 Task: Add the task  Integrate website with a new customer feedback management system to the section Mission Impossible in the project BroaderVisionary and add a Due Date to the respective task as 2024/02/06
Action: Mouse moved to (428, 406)
Screenshot: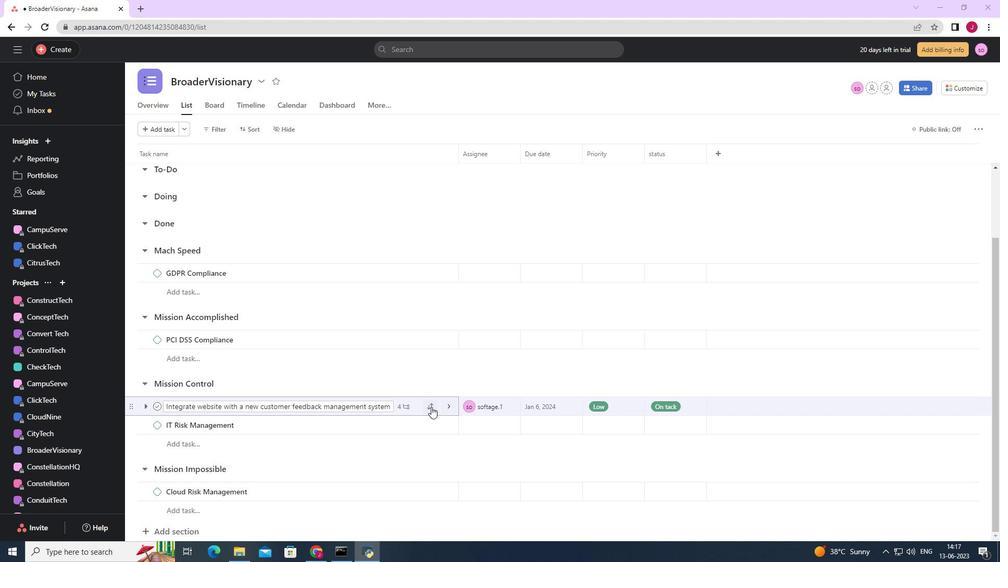 
Action: Mouse pressed left at (428, 406)
Screenshot: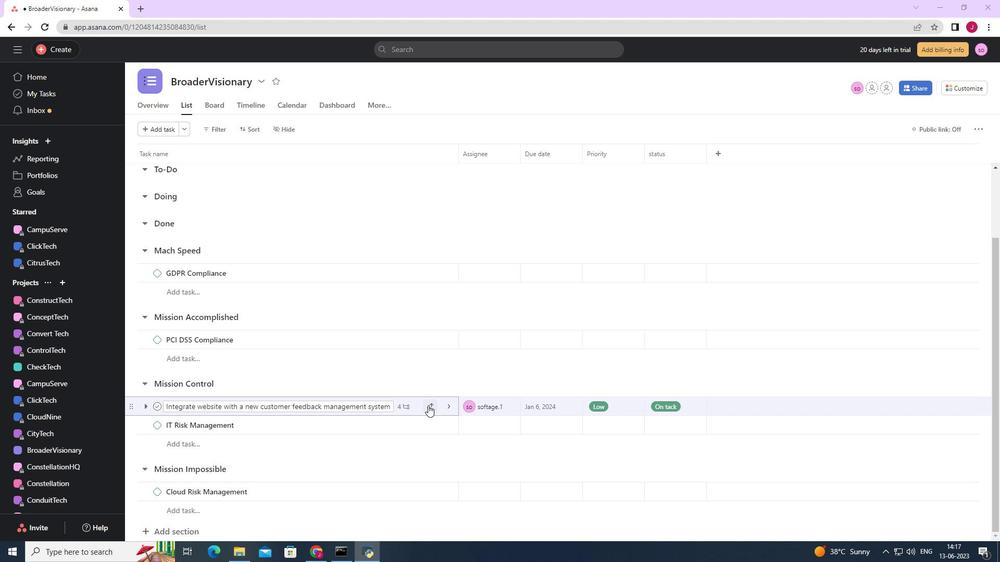 
Action: Mouse moved to (397, 388)
Screenshot: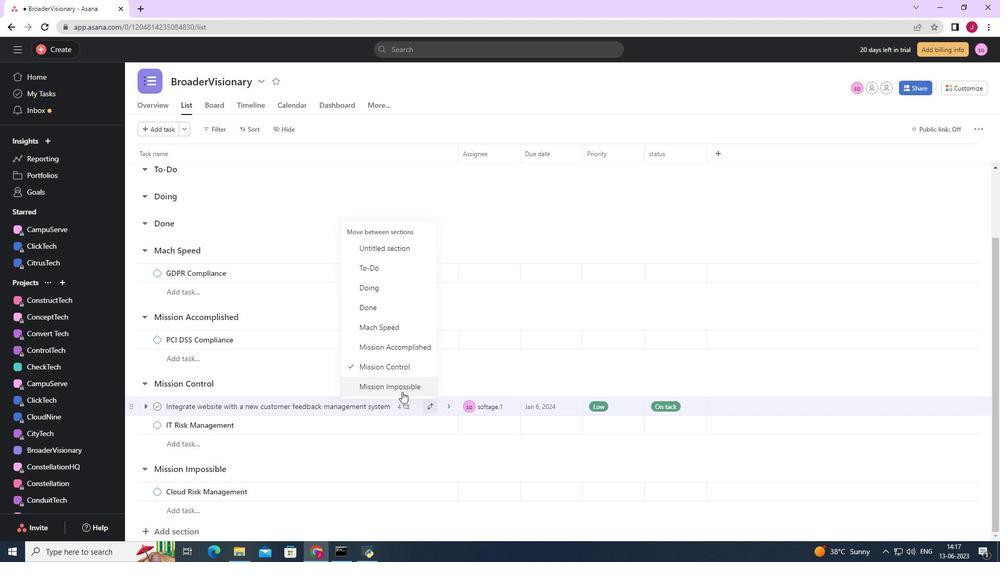 
Action: Mouse pressed left at (397, 388)
Screenshot: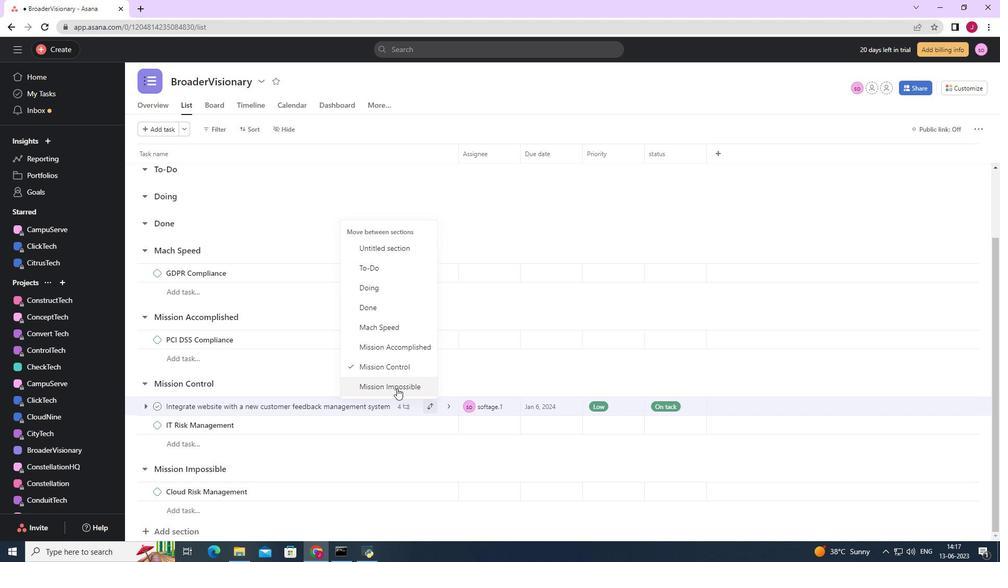 
Action: Mouse moved to (573, 472)
Screenshot: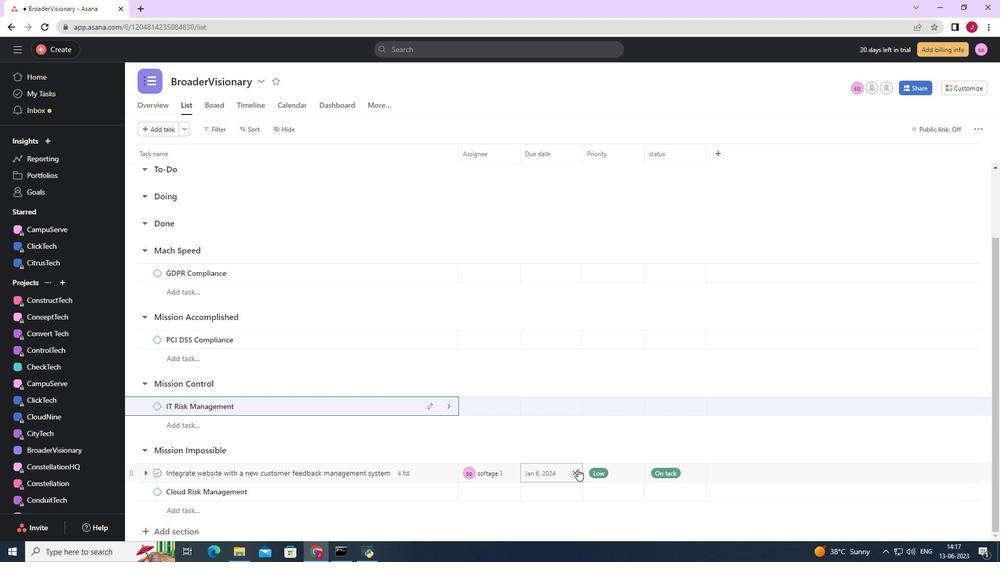 
Action: Mouse pressed left at (573, 472)
Screenshot: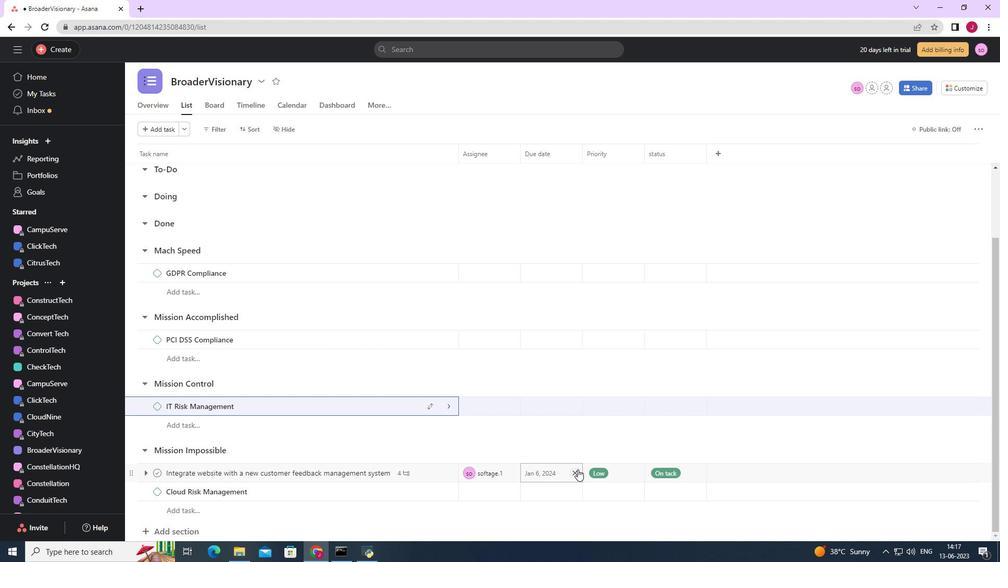 
Action: Mouse moved to (544, 472)
Screenshot: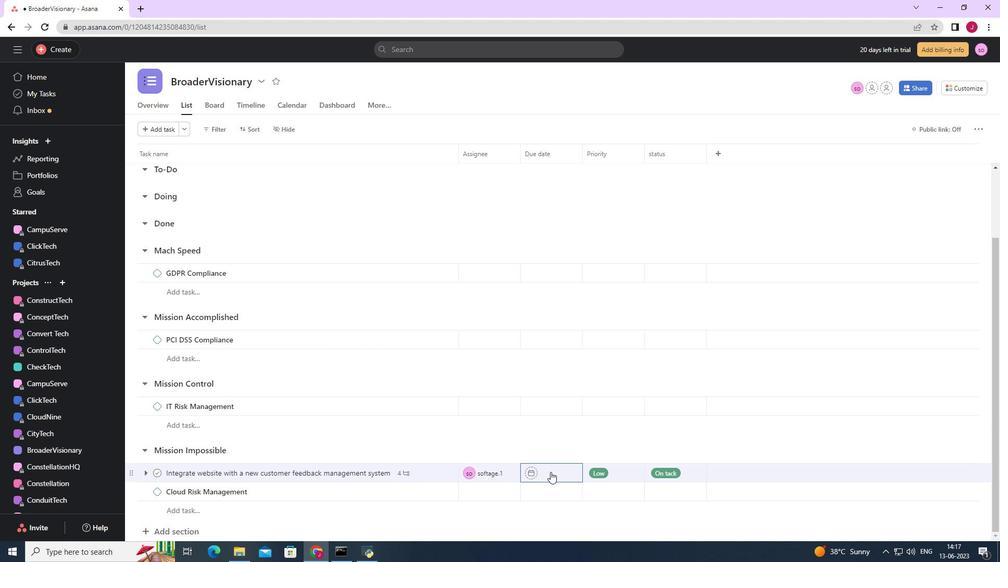 
Action: Mouse pressed left at (544, 472)
Screenshot: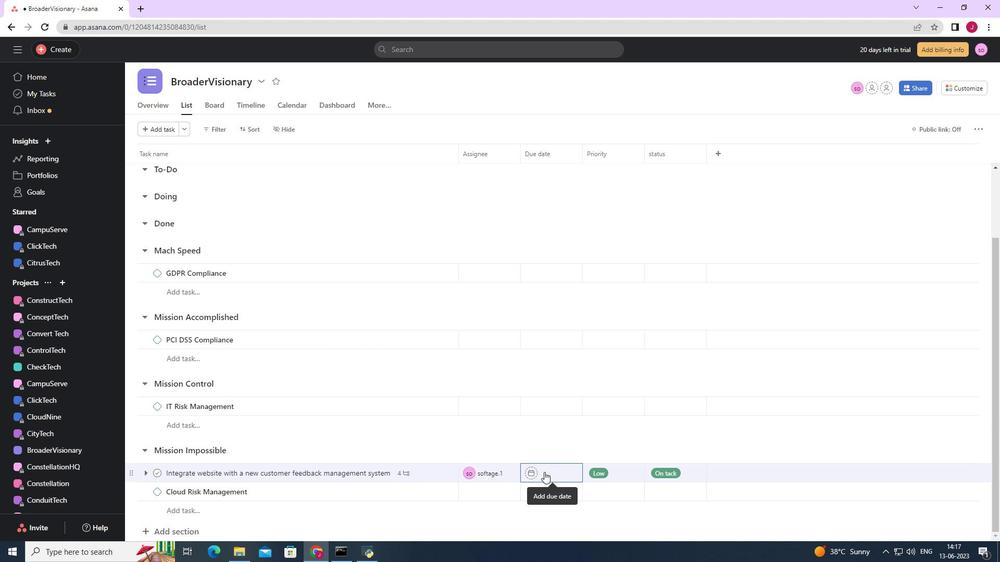 
Action: Mouse moved to (656, 286)
Screenshot: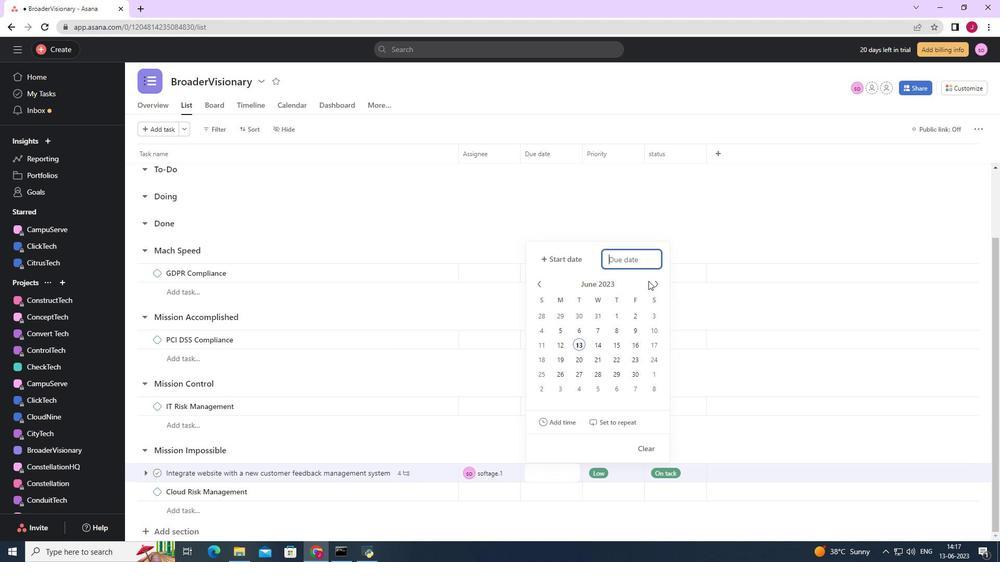 
Action: Mouse pressed left at (656, 286)
Screenshot: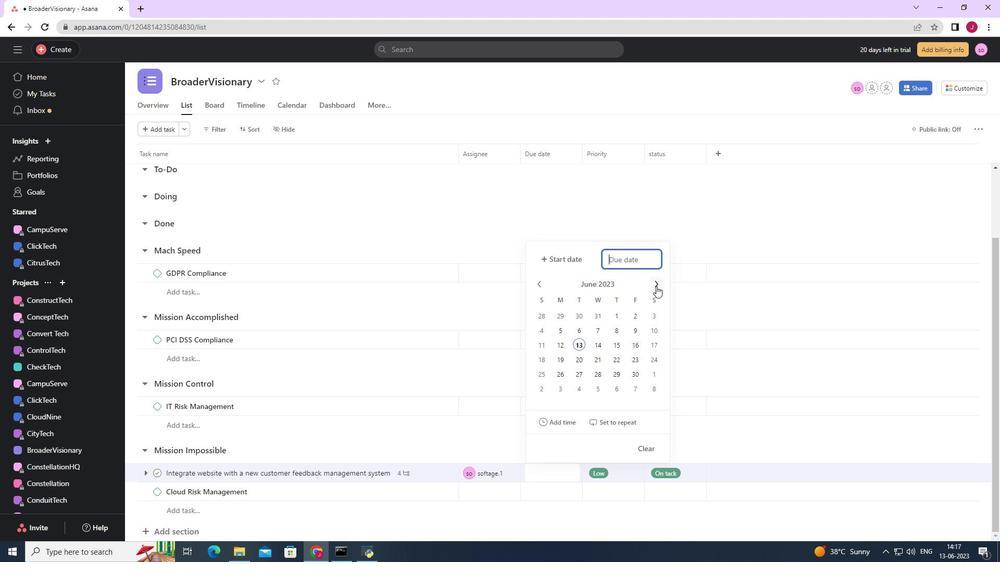 
Action: Mouse pressed left at (656, 286)
Screenshot: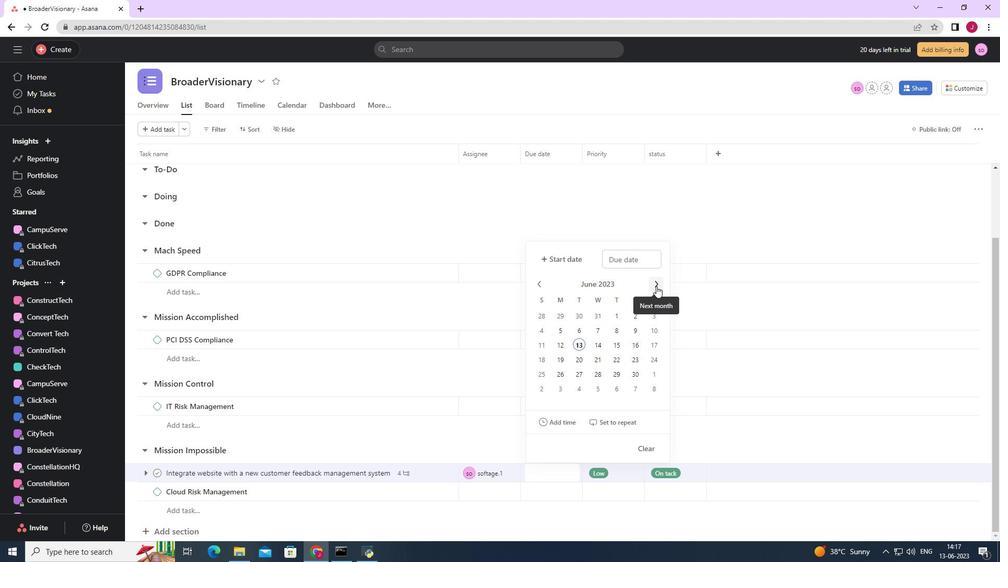 
Action: Mouse pressed left at (656, 286)
Screenshot: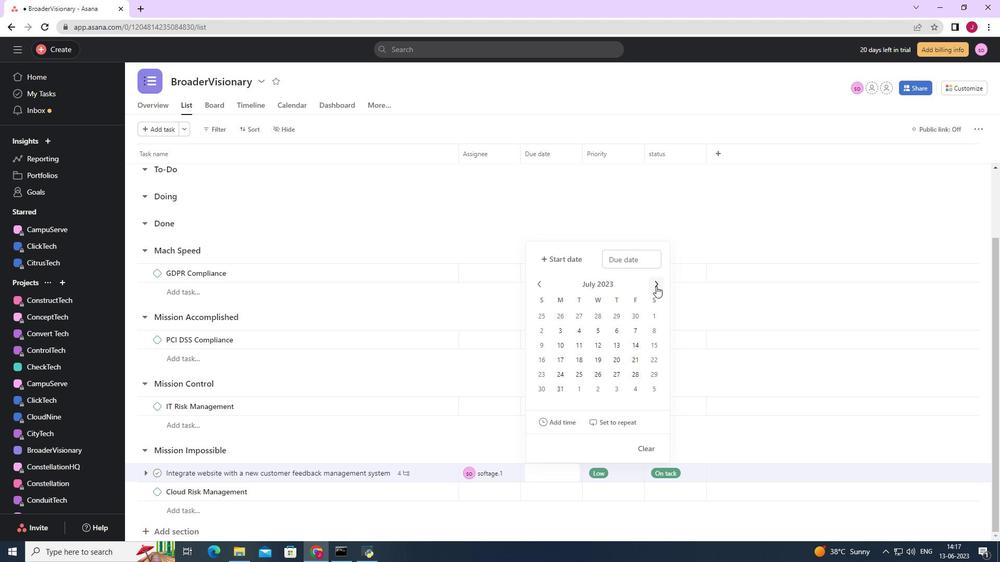 
Action: Mouse pressed left at (656, 286)
Screenshot: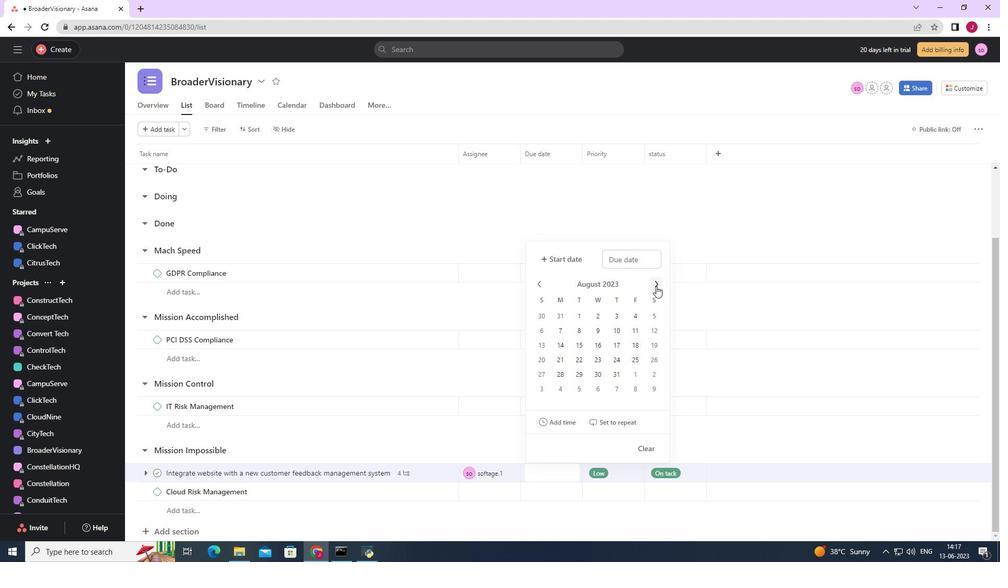 
Action: Mouse pressed left at (656, 286)
Screenshot: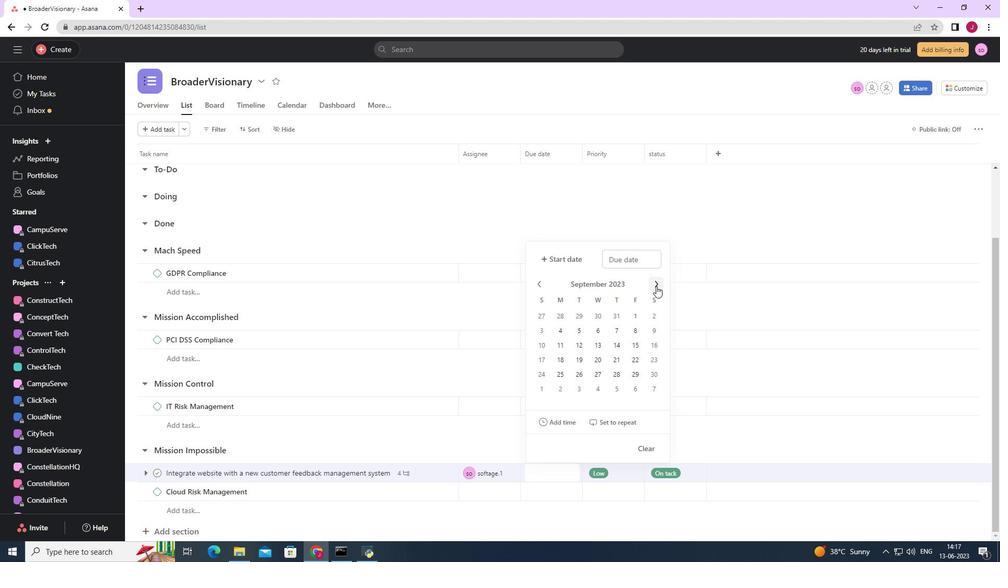 
Action: Mouse pressed left at (656, 286)
Screenshot: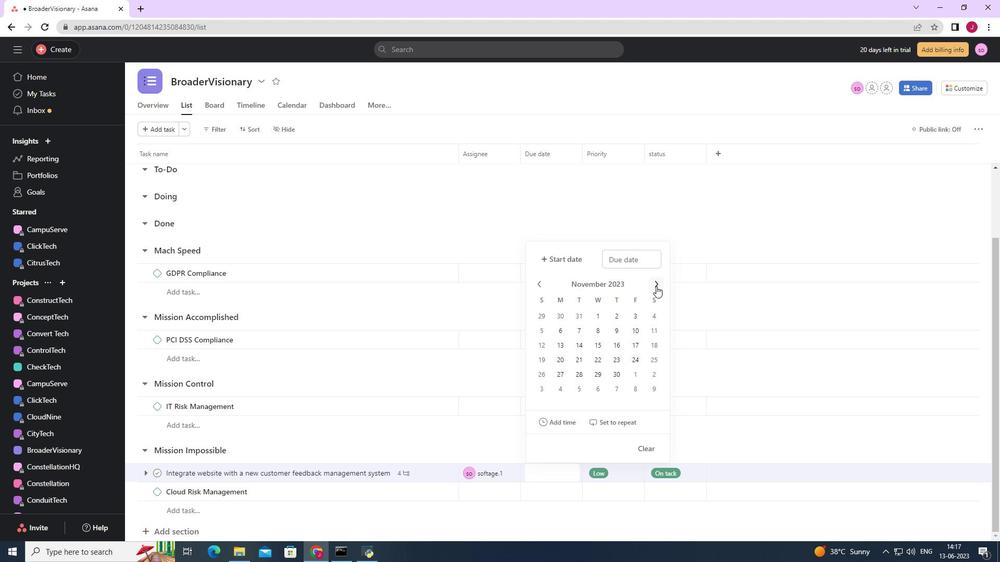 
Action: Mouse pressed left at (656, 286)
Screenshot: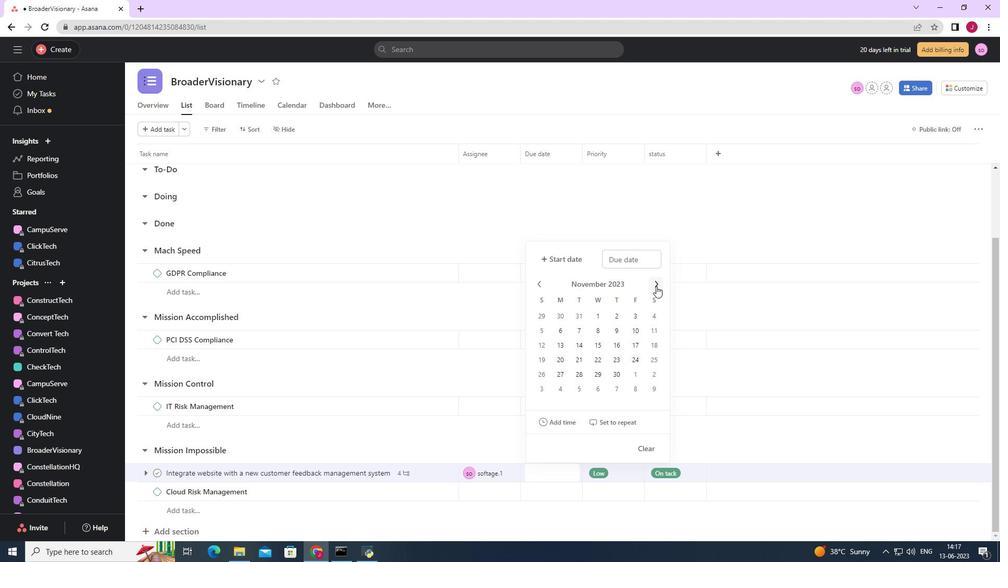 
Action: Mouse pressed left at (656, 286)
Screenshot: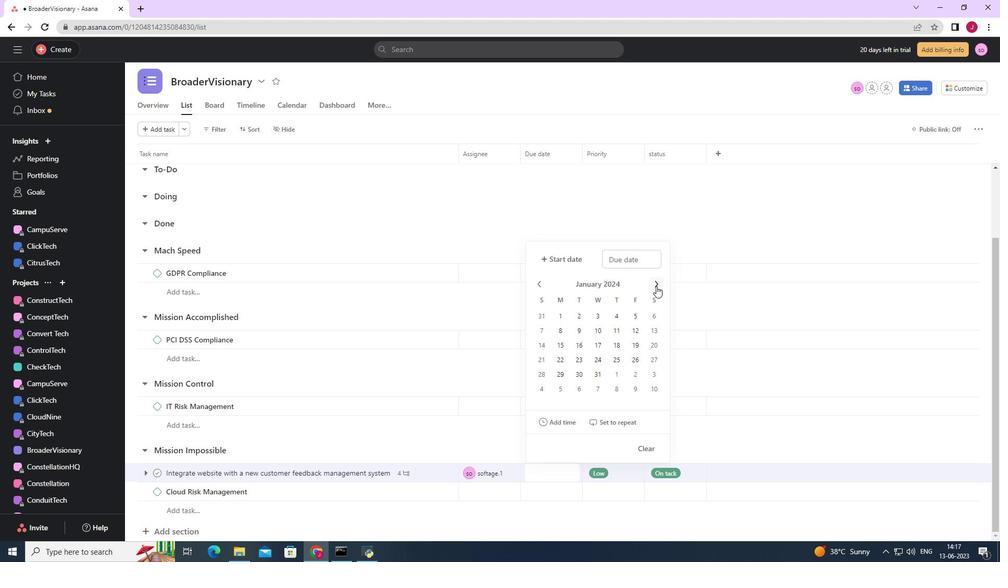 
Action: Mouse moved to (582, 329)
Screenshot: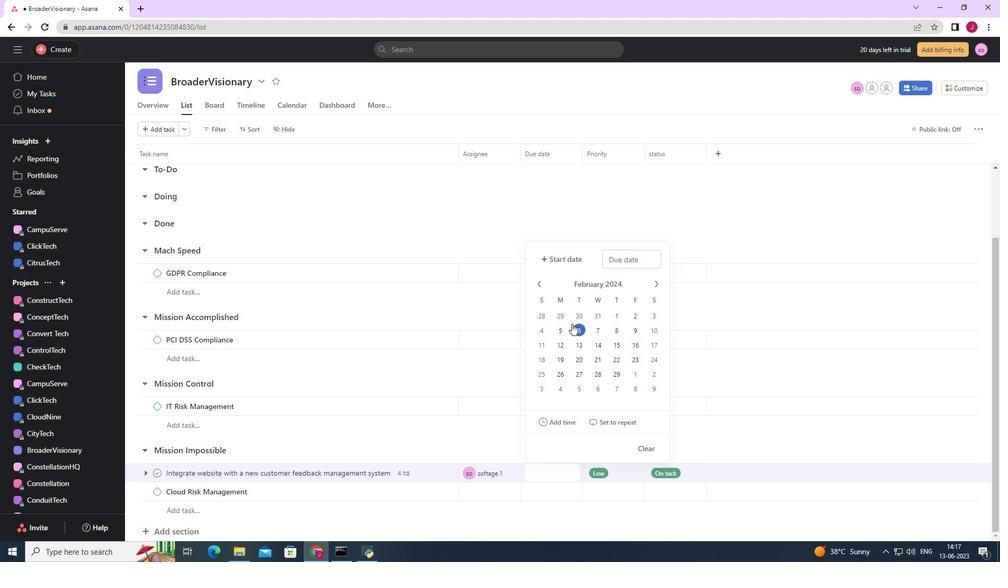 
Action: Mouse pressed left at (582, 329)
Screenshot: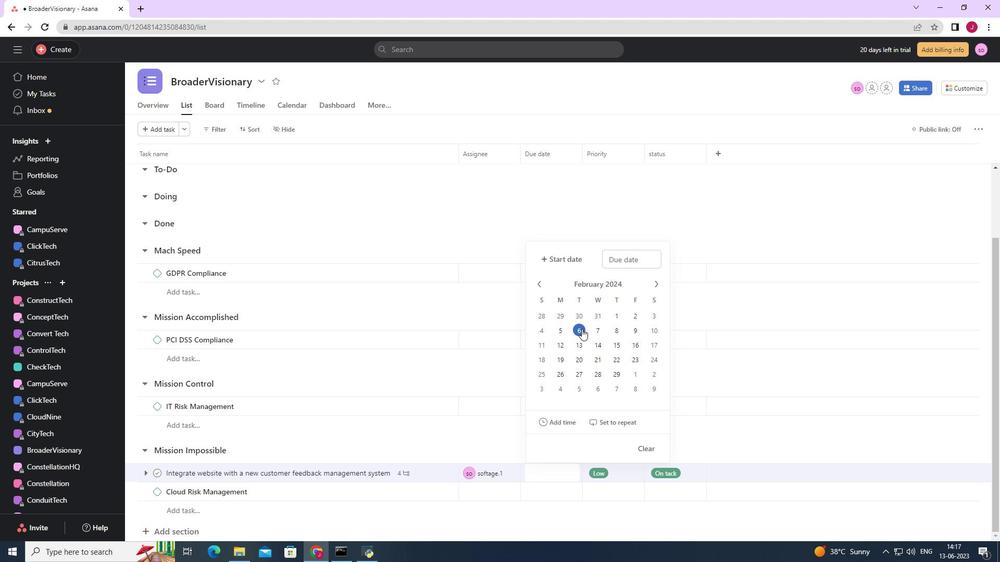 
Action: Mouse moved to (762, 230)
Screenshot: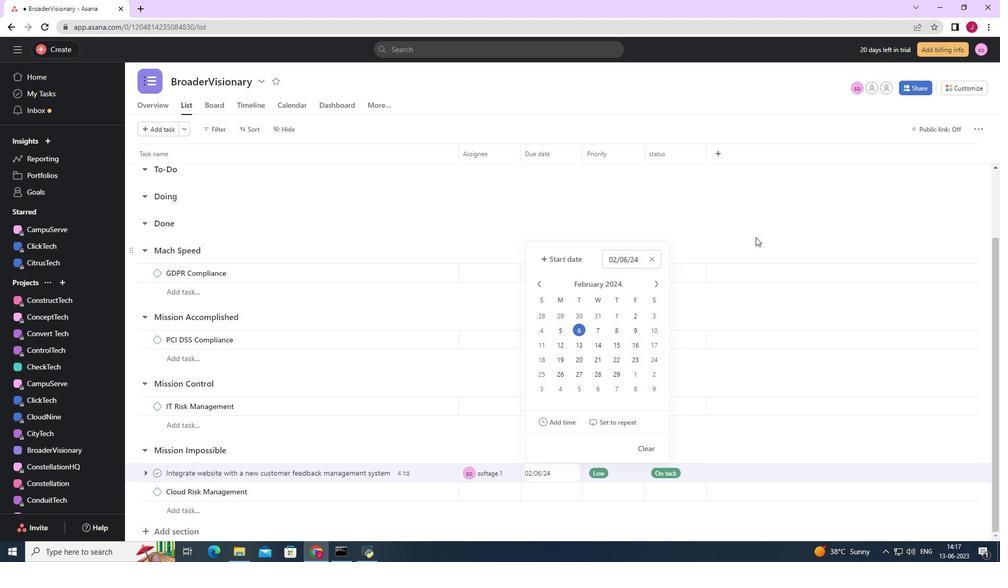 
Action: Mouse pressed left at (762, 230)
Screenshot: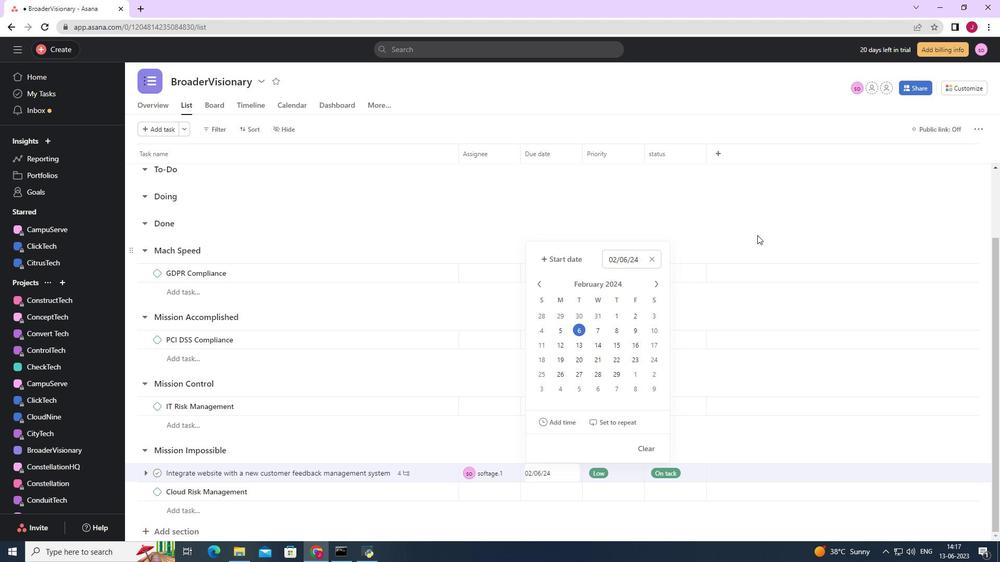 
